Task: Filter amazon company.
Action: Mouse moved to (455, 108)
Screenshot: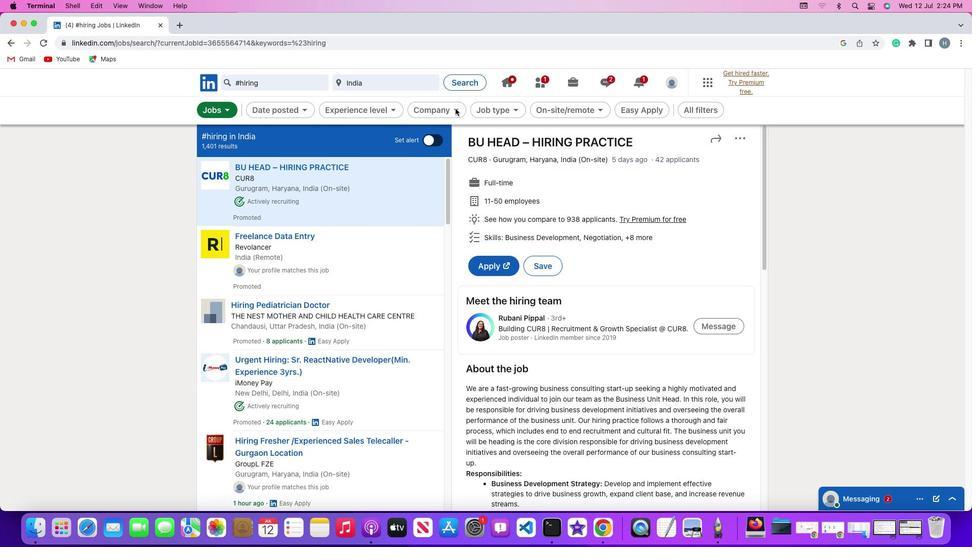 
Action: Mouse pressed left at (455, 108)
Screenshot: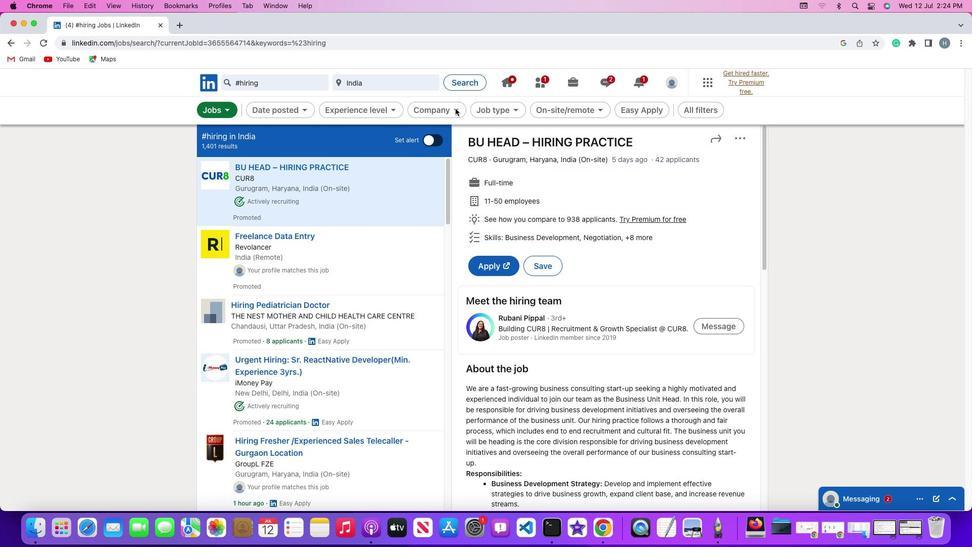 
Action: Mouse moved to (455, 108)
Screenshot: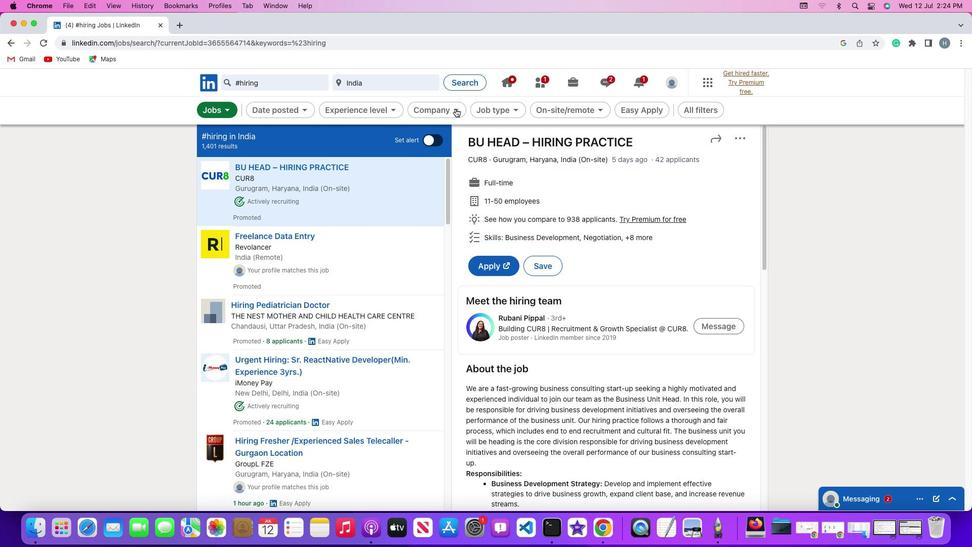 
Action: Mouse pressed left at (455, 108)
Screenshot: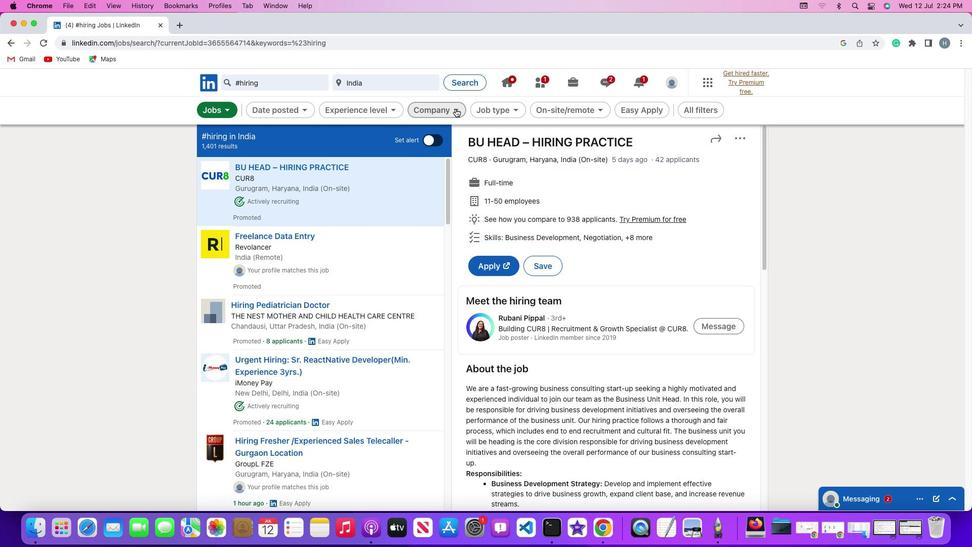
Action: Mouse moved to (357, 165)
Screenshot: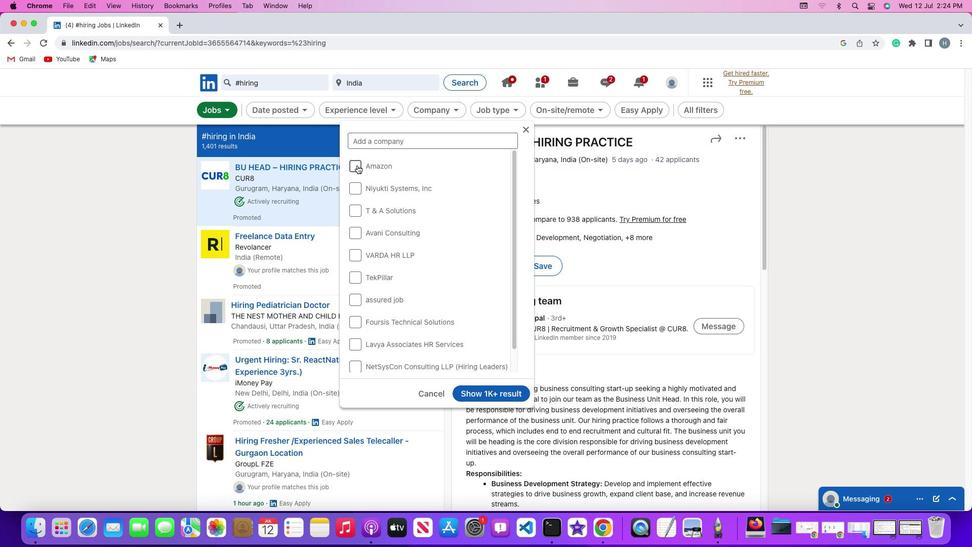 
Action: Mouse pressed left at (357, 165)
Screenshot: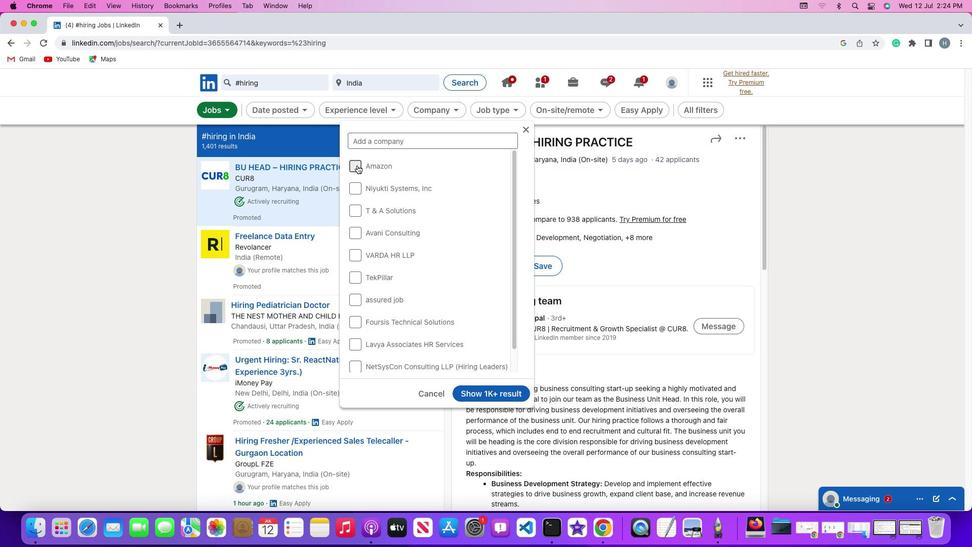 
Action: Mouse moved to (487, 395)
Screenshot: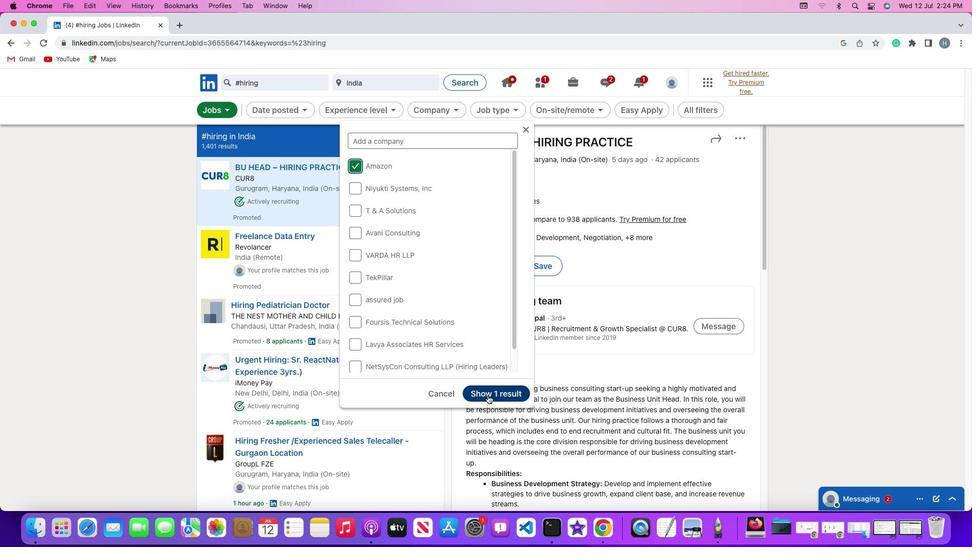 
Action: Mouse pressed left at (487, 395)
Screenshot: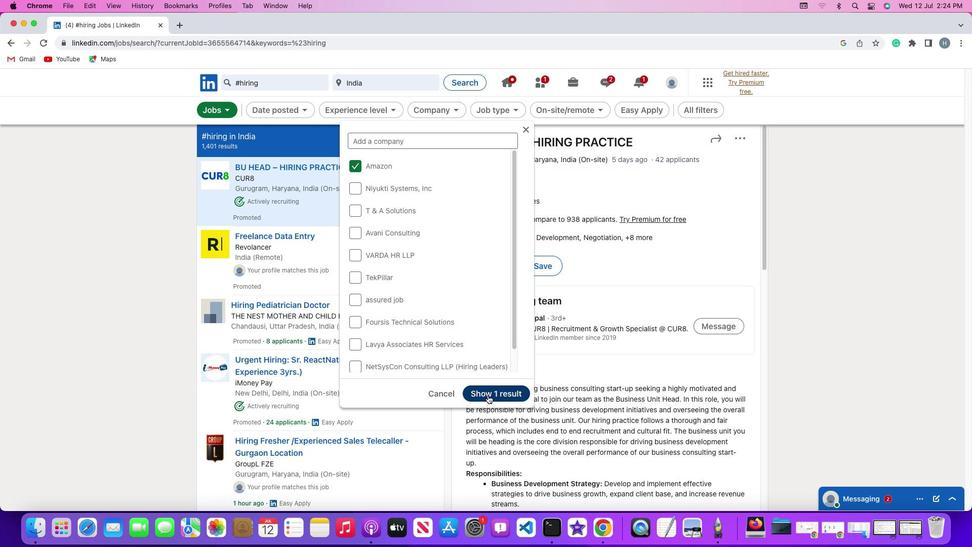 
Action: Mouse moved to (439, 319)
Screenshot: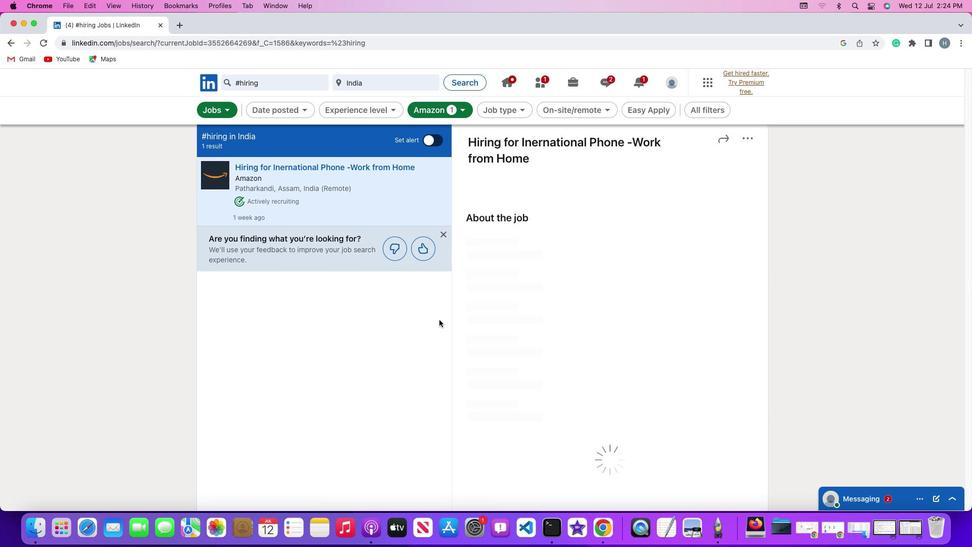 
